 Task: Add Chocolate Gems to the cart.
Action: Mouse moved to (19, 79)
Screenshot: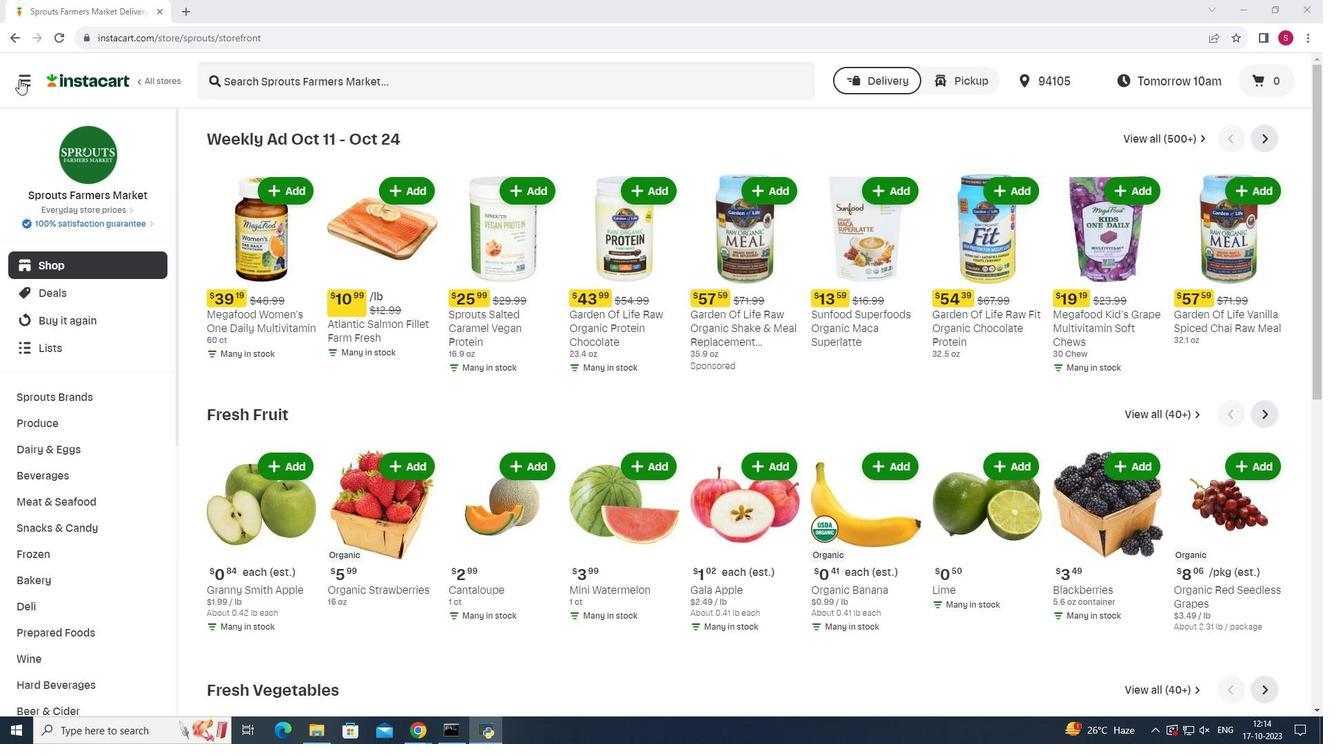 
Action: Mouse pressed left at (19, 79)
Screenshot: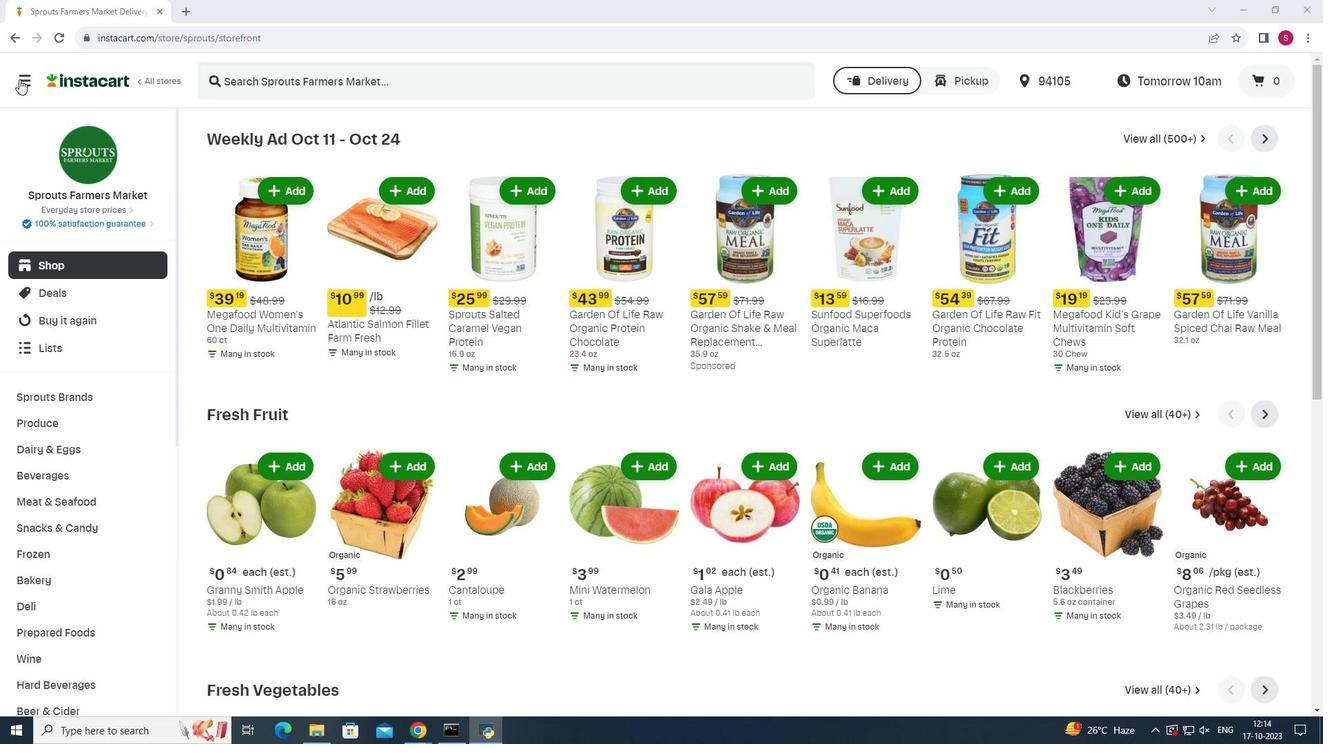 
Action: Mouse moved to (59, 359)
Screenshot: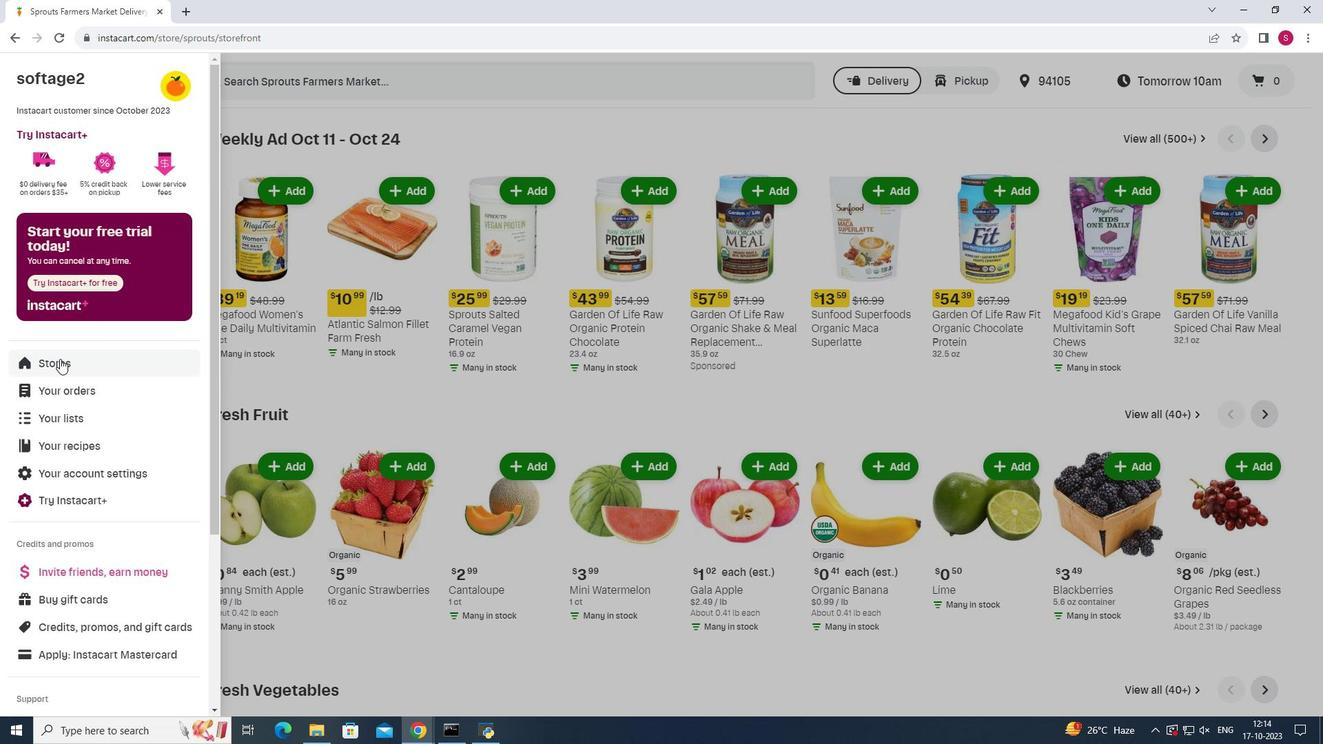 
Action: Mouse pressed left at (59, 359)
Screenshot: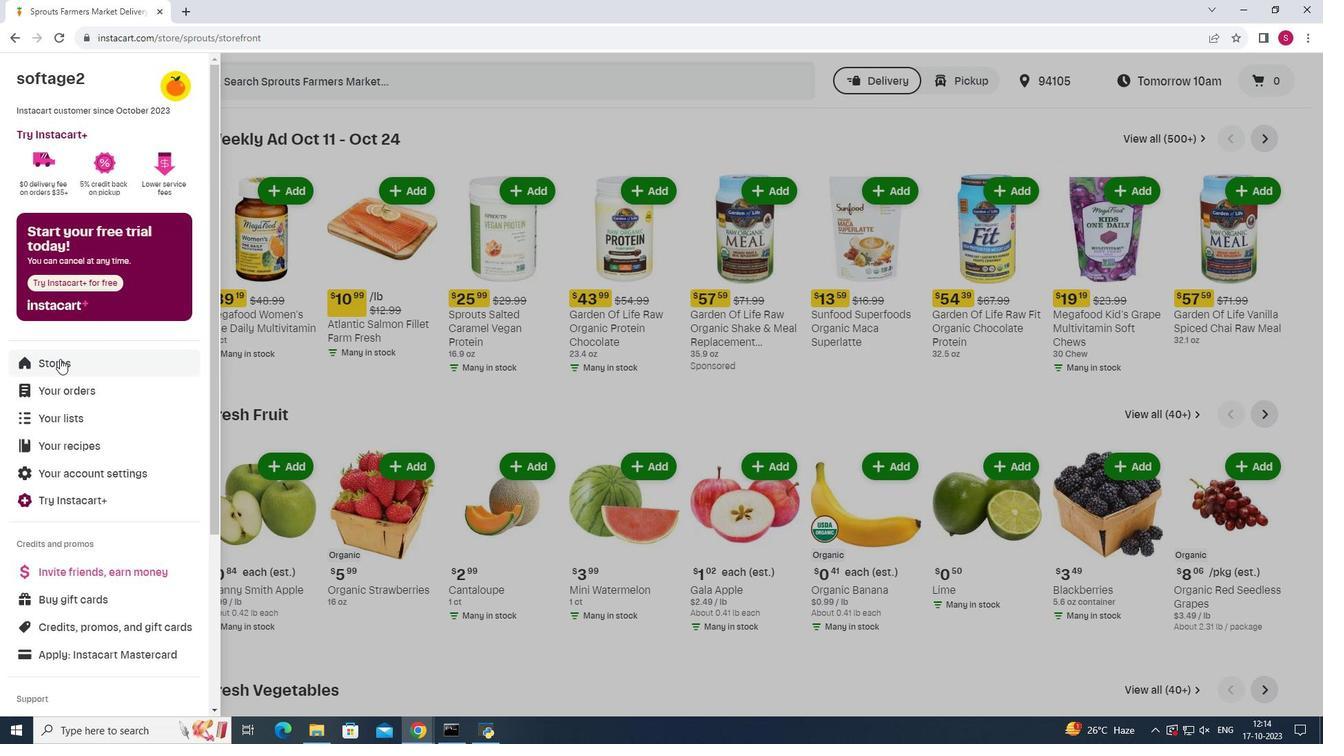 
Action: Mouse moved to (316, 127)
Screenshot: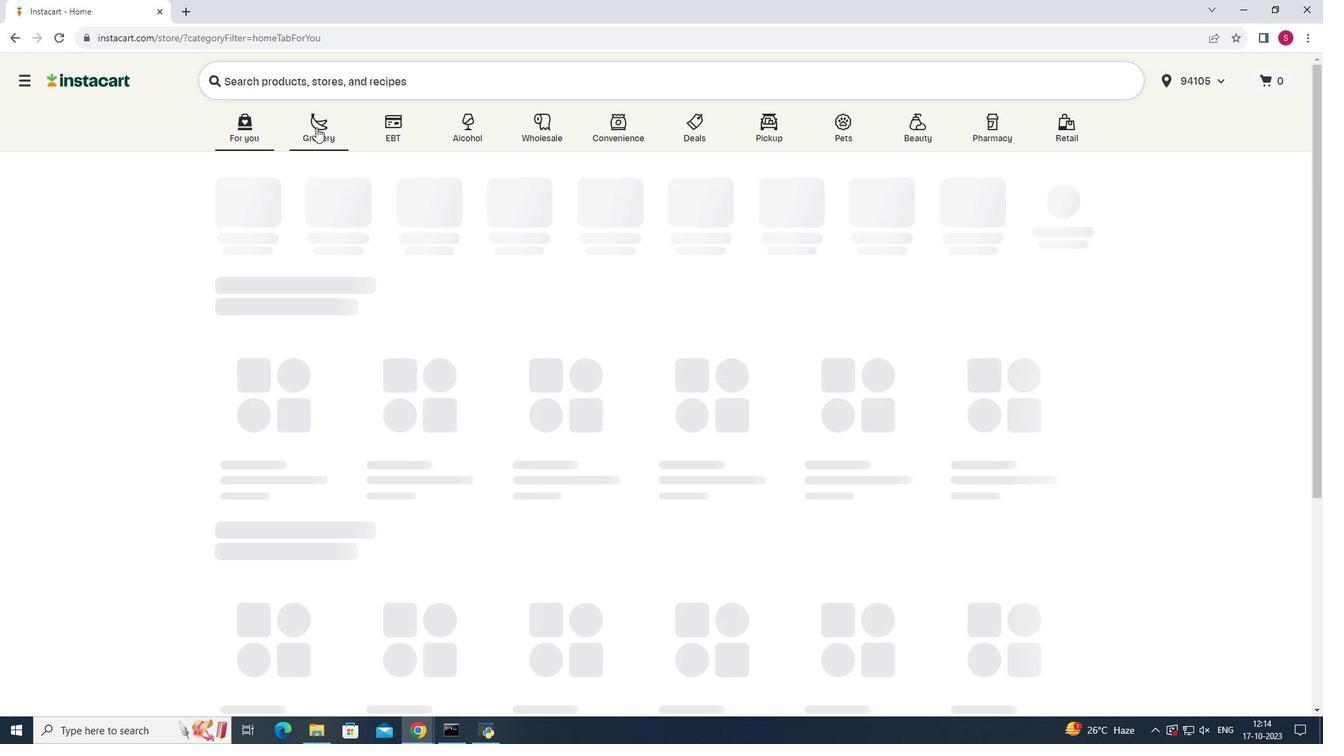 
Action: Mouse pressed left at (316, 127)
Screenshot: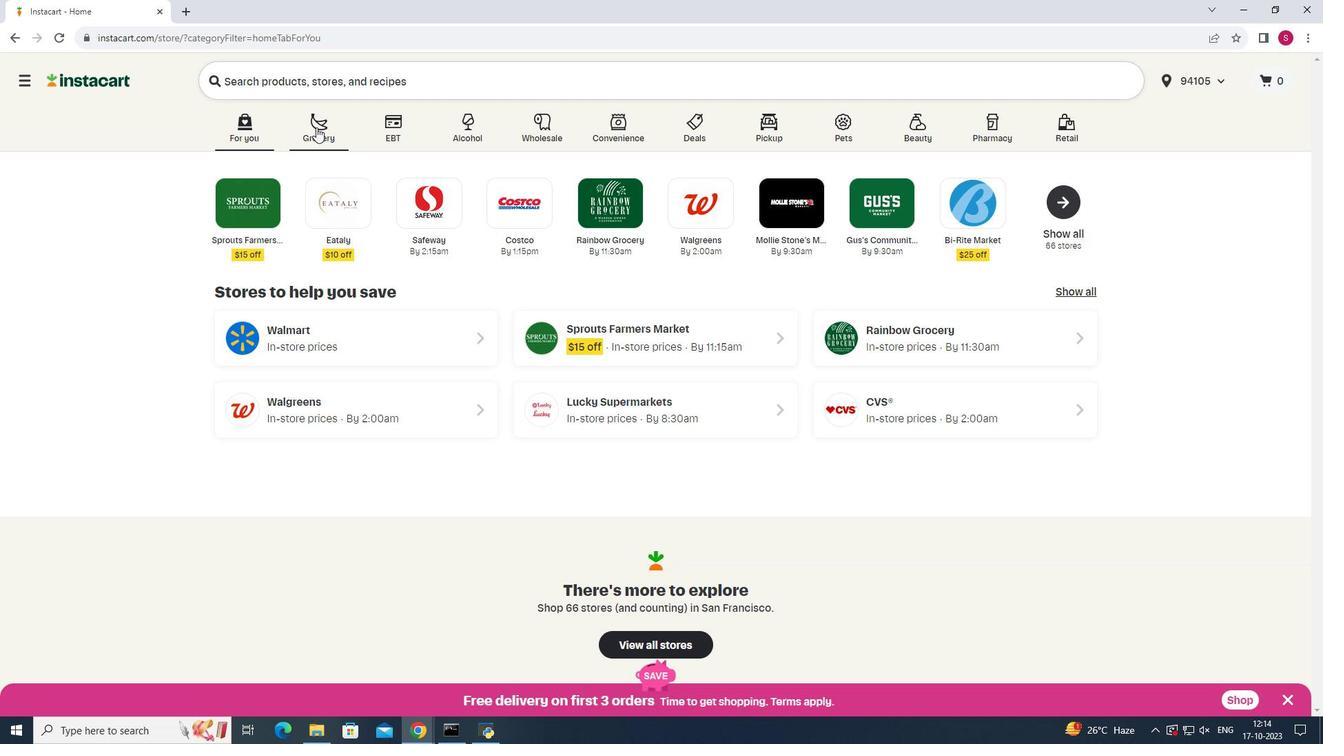 
Action: Mouse moved to (968, 193)
Screenshot: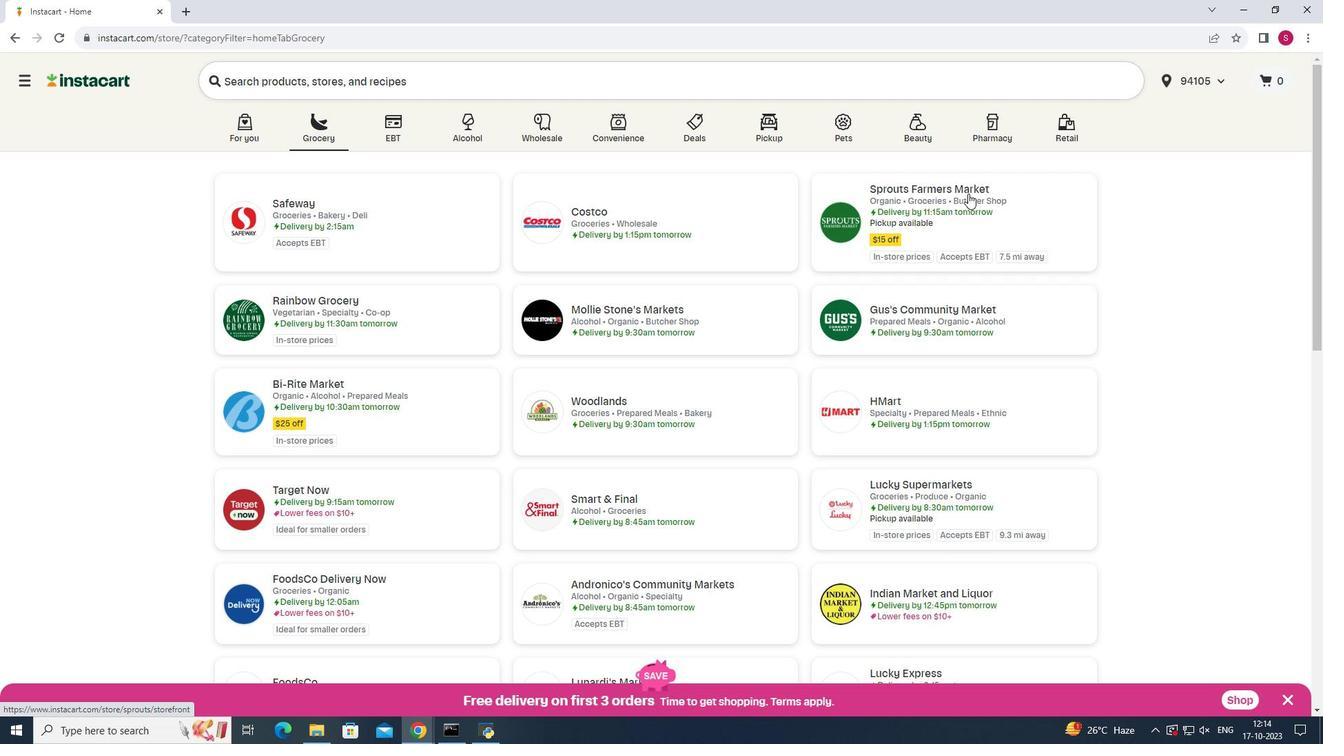 
Action: Mouse pressed left at (968, 193)
Screenshot: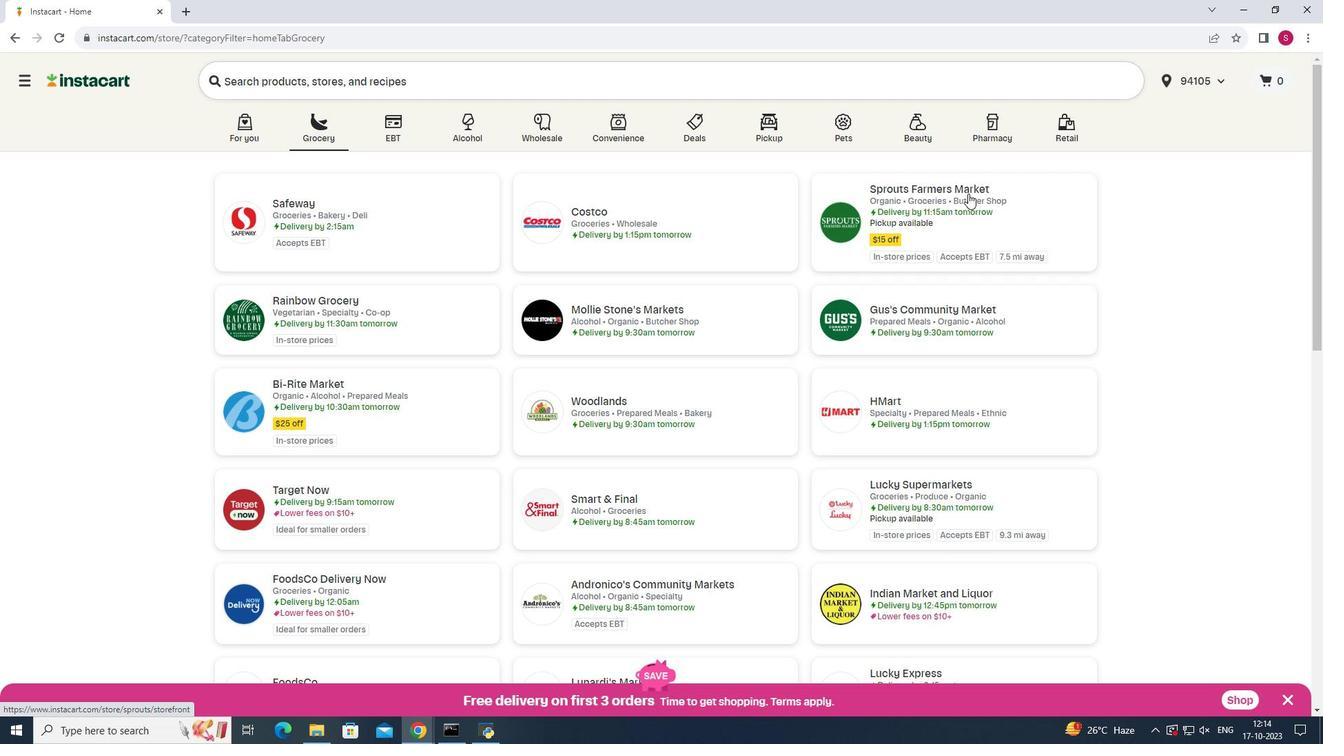 
Action: Mouse moved to (98, 525)
Screenshot: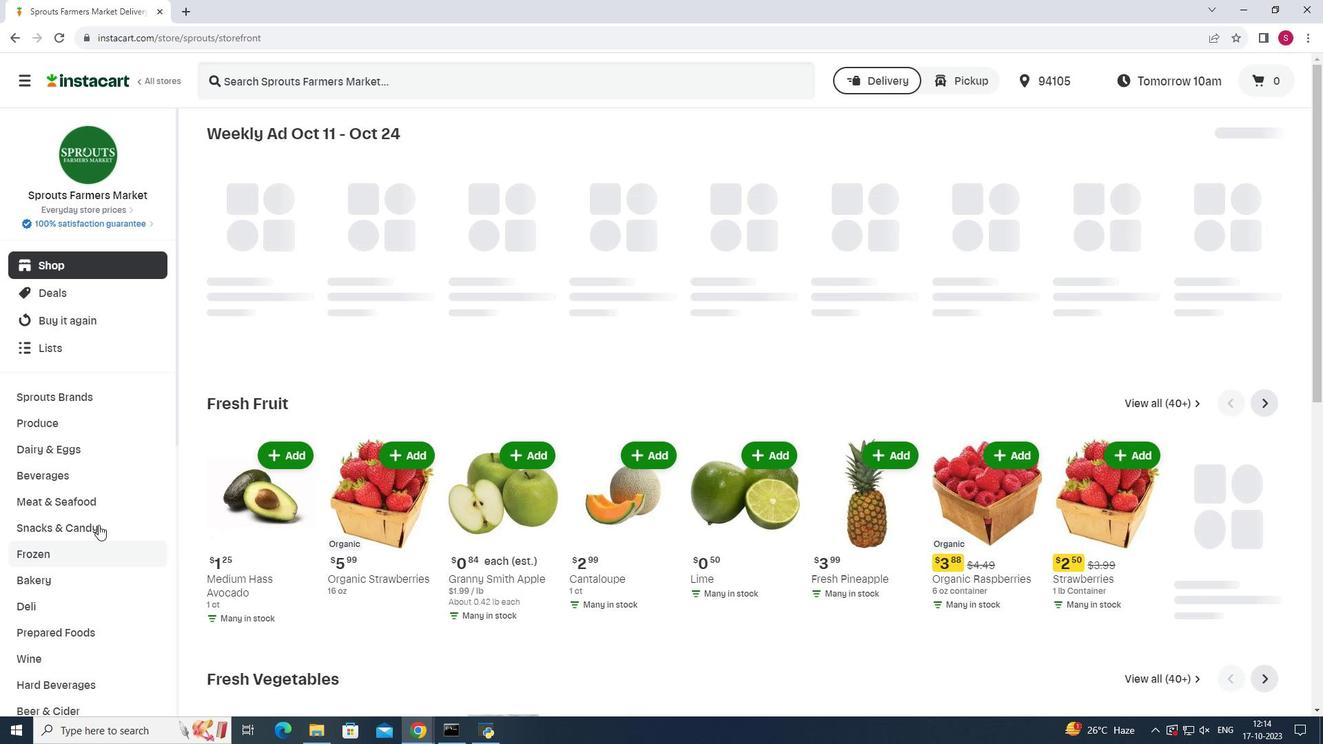 
Action: Mouse pressed left at (98, 525)
Screenshot: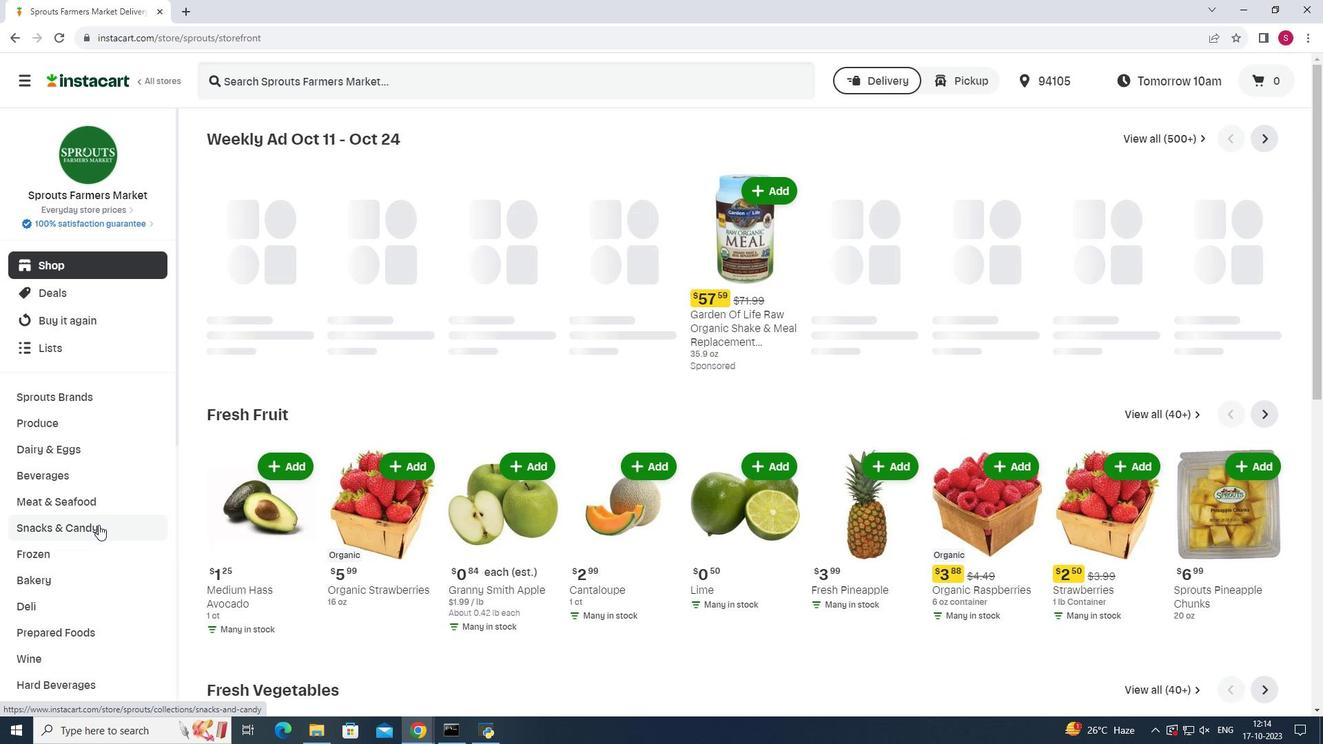 
Action: Mouse moved to (382, 166)
Screenshot: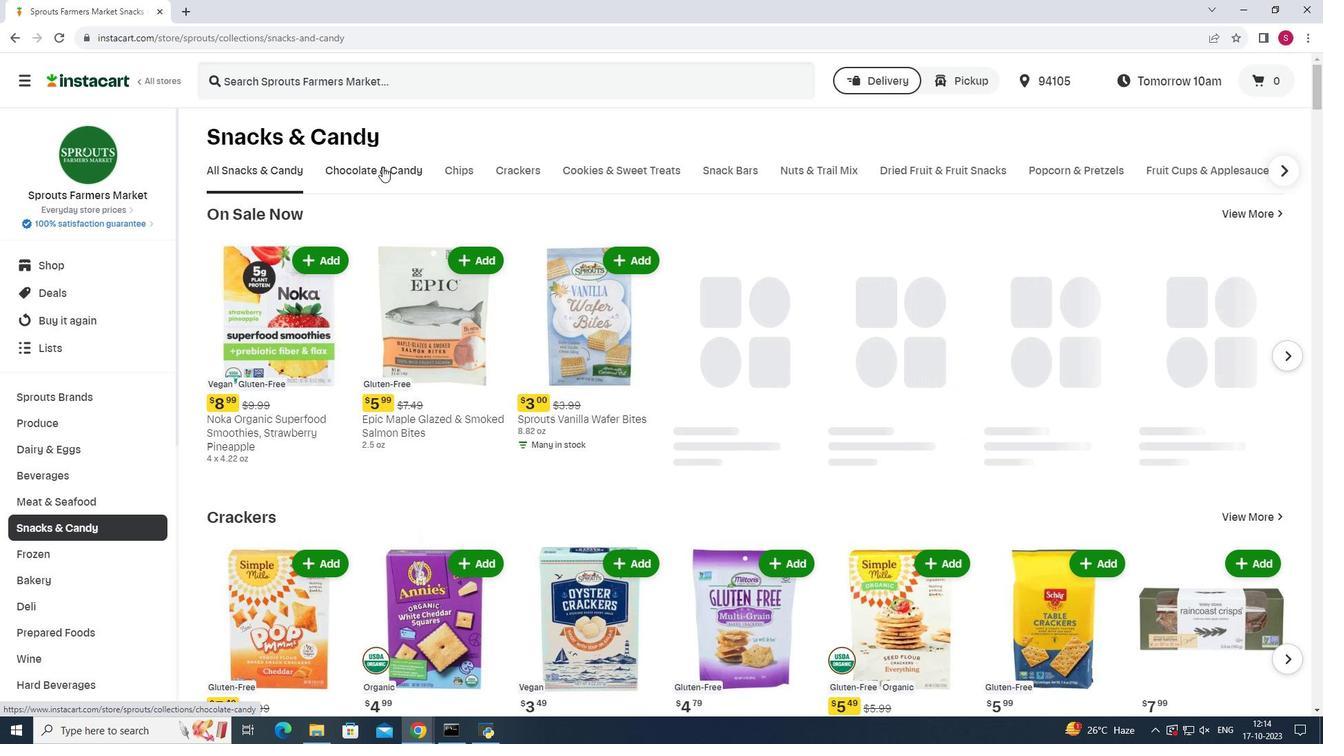 
Action: Mouse pressed left at (382, 166)
Screenshot: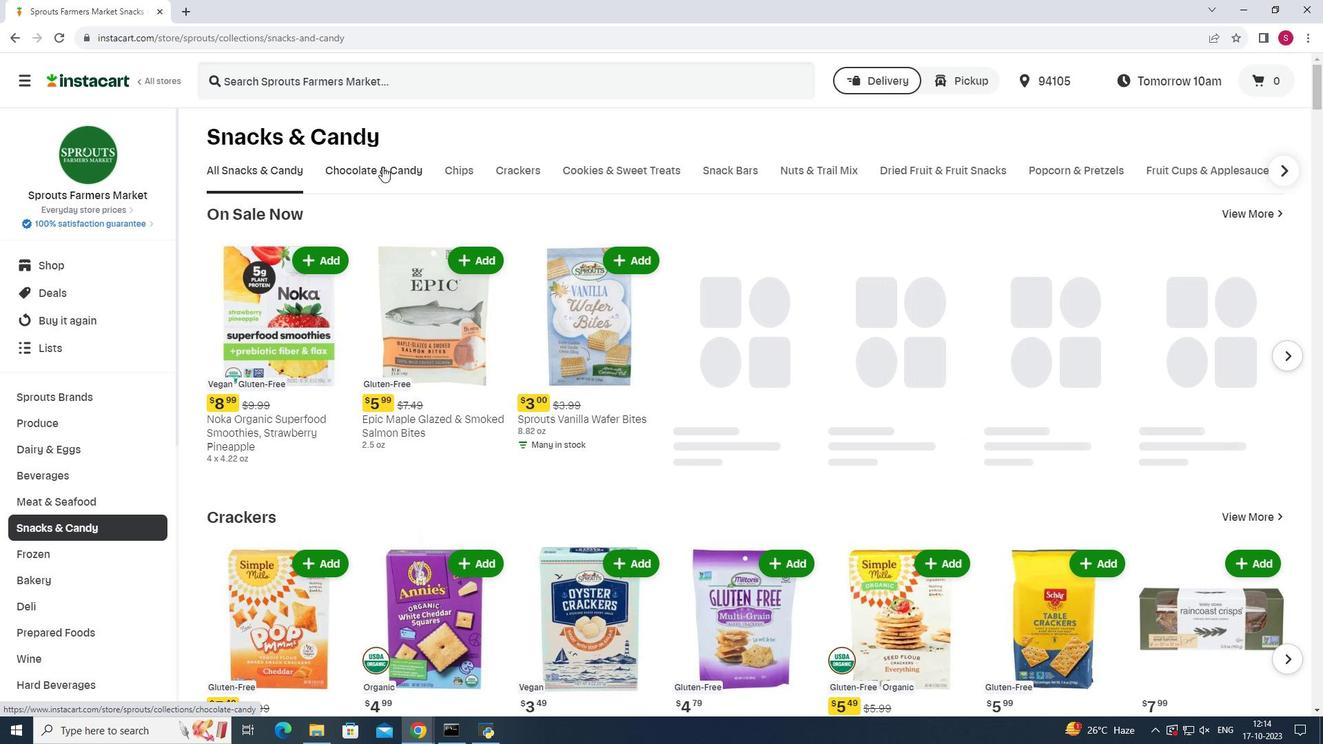 
Action: Mouse moved to (336, 228)
Screenshot: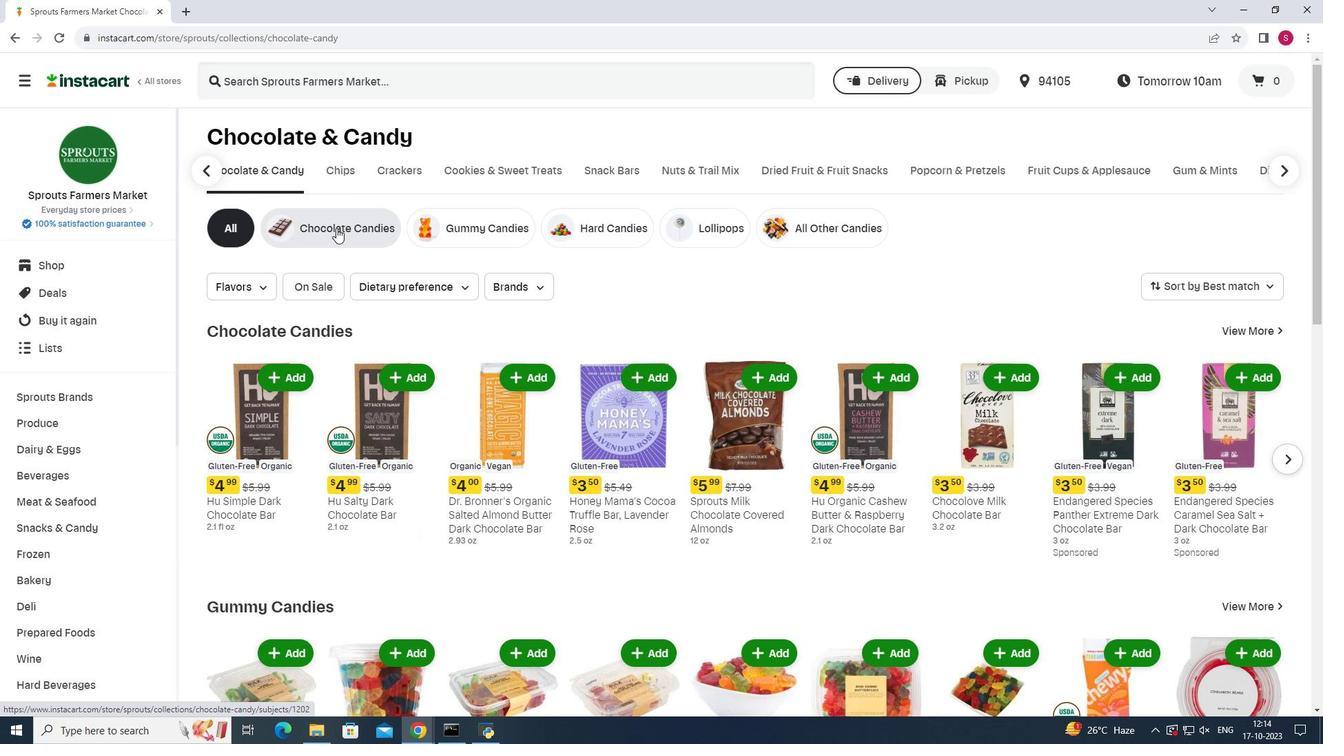 
Action: Mouse pressed left at (336, 228)
Screenshot: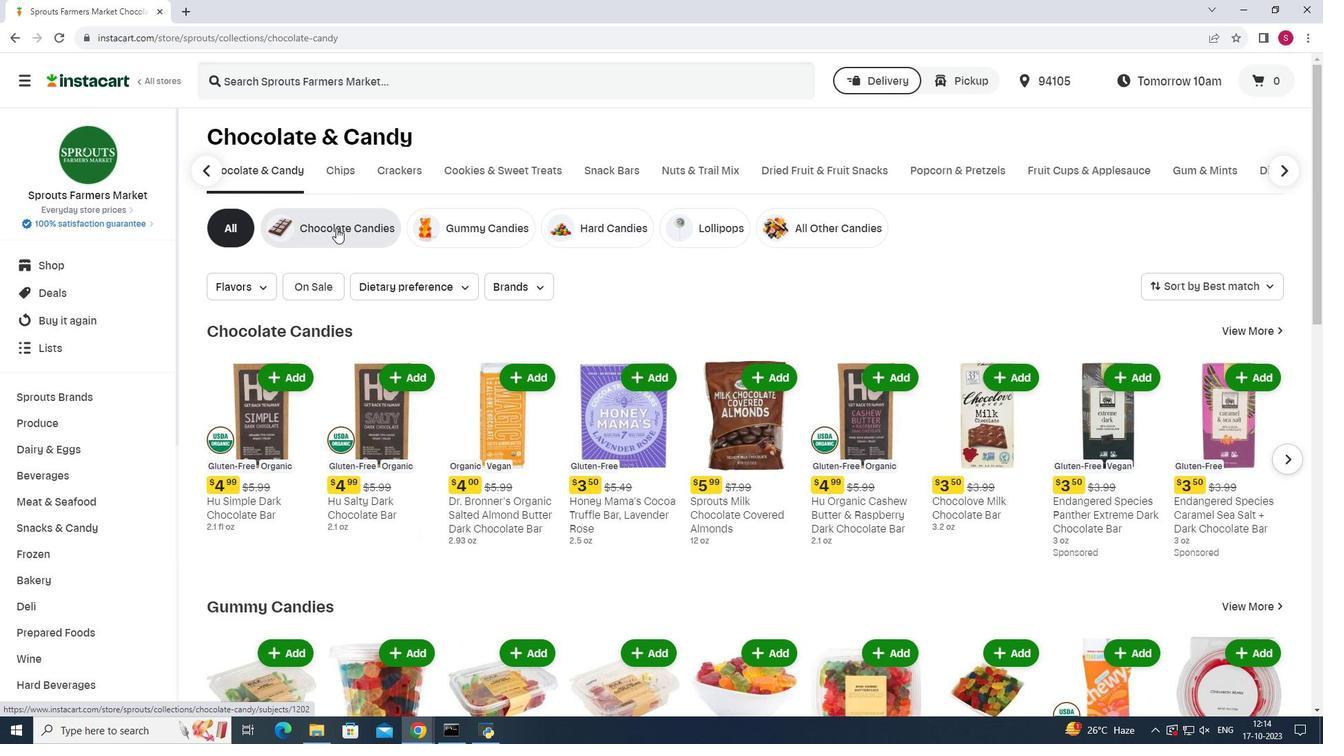 
Action: Mouse moved to (576, 77)
Screenshot: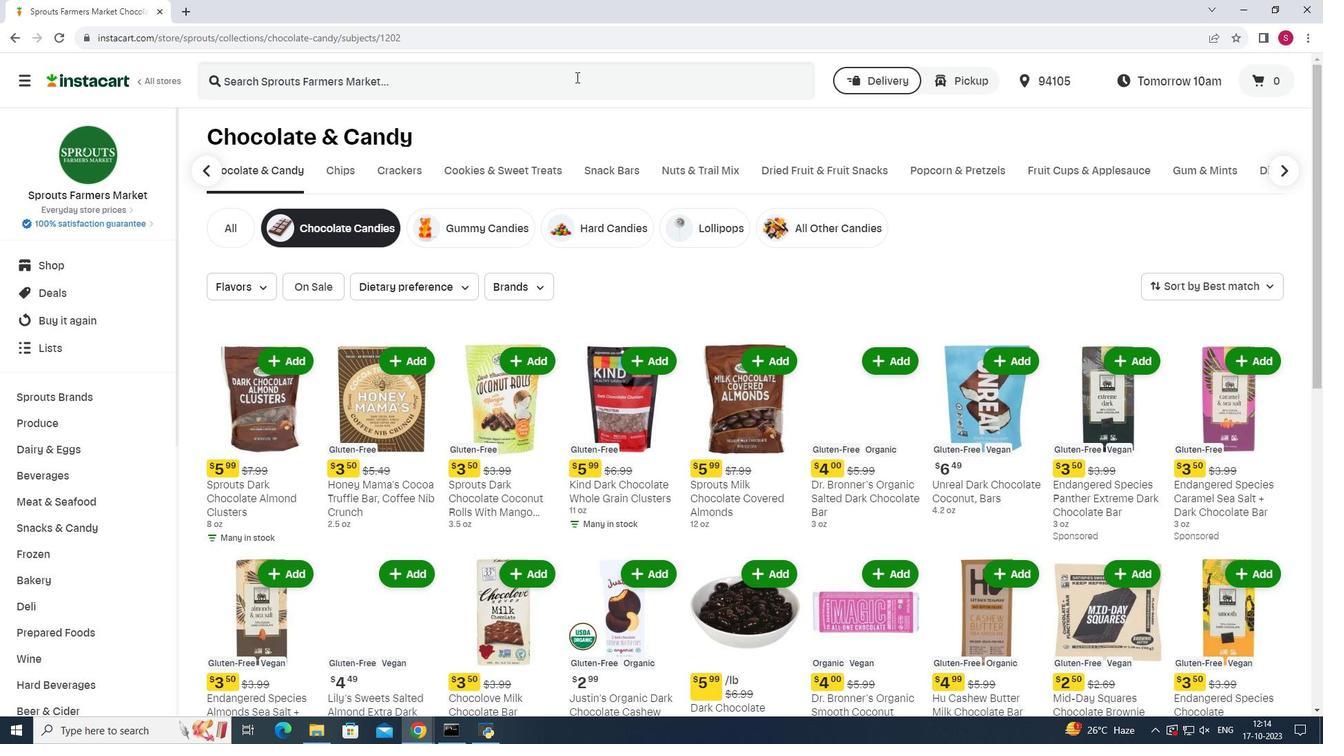 
Action: Mouse pressed left at (576, 77)
Screenshot: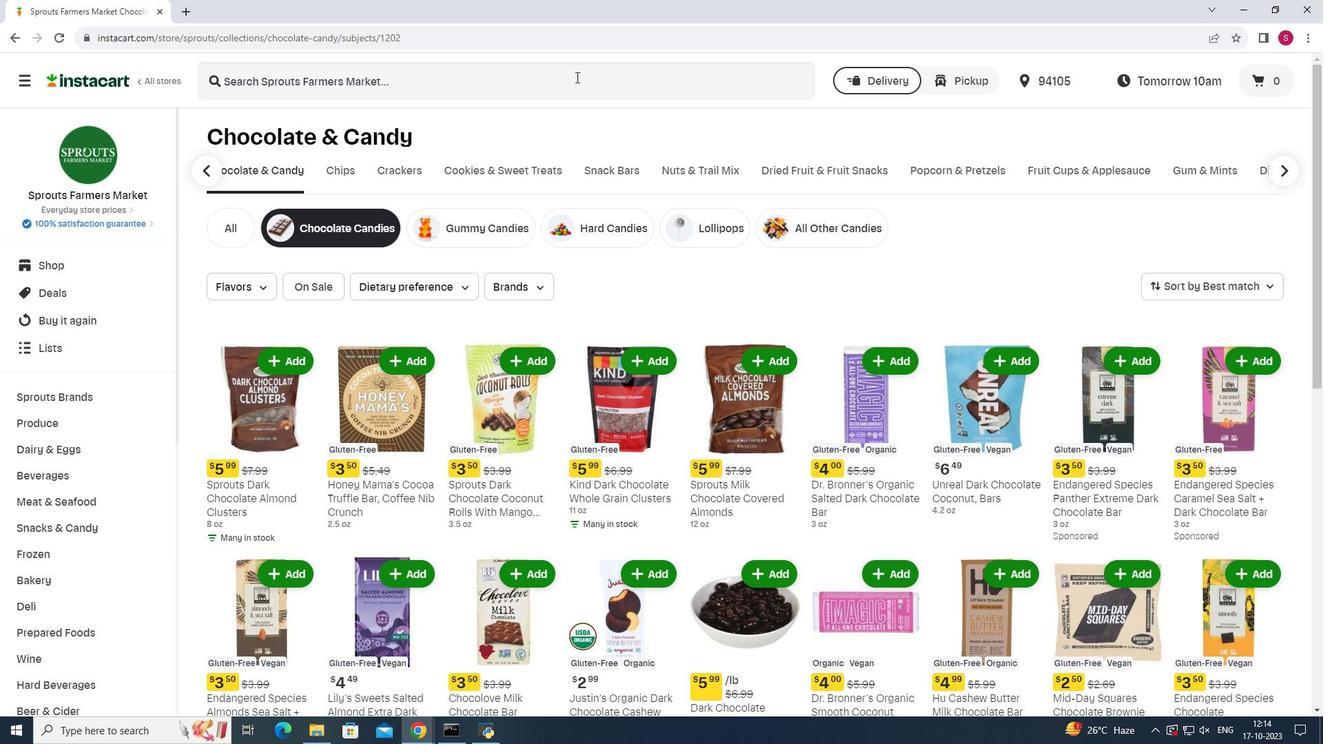 
Action: Mouse moved to (575, 77)
Screenshot: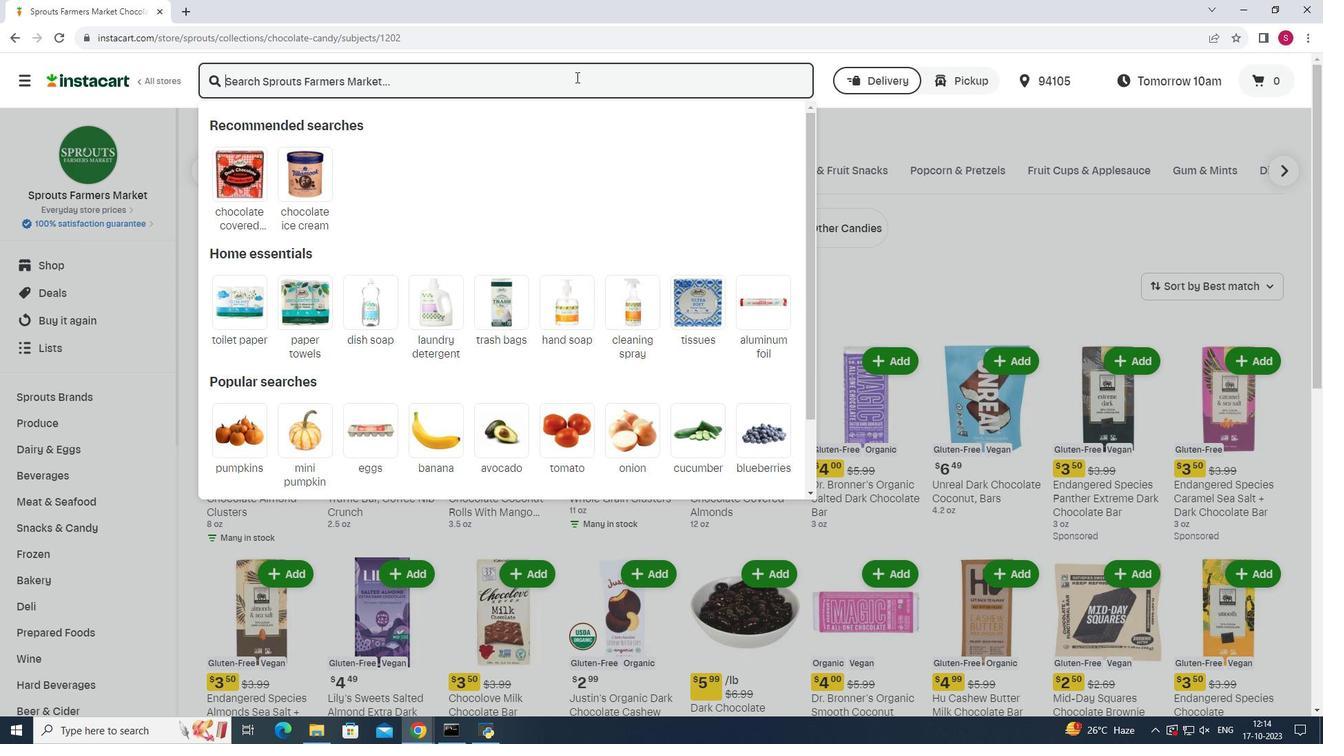
Action: Key pressed <Key.shift><Key.shift>Chocolate<Key.space><Key.shift>Gems<Key.enter>
Screenshot: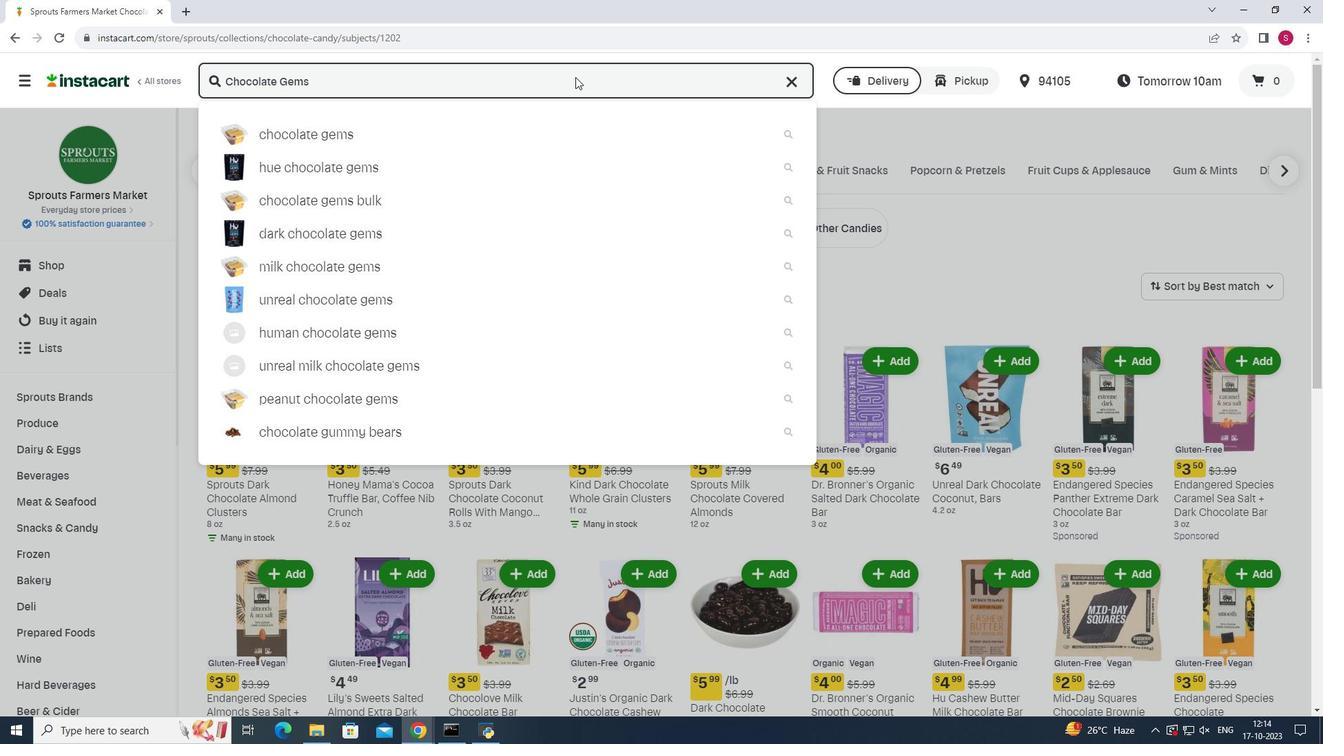 
Action: Mouse moved to (1081, 360)
Screenshot: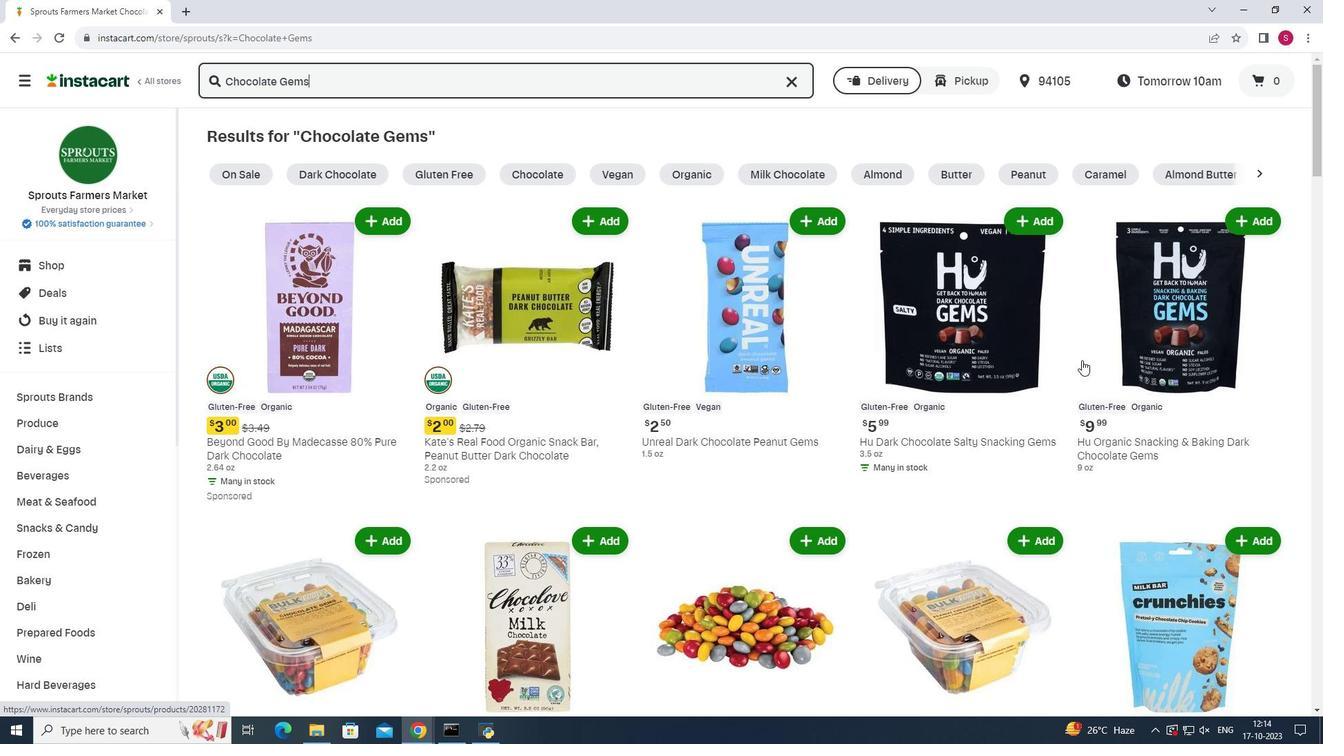 
Action: Mouse scrolled (1081, 359) with delta (0, 0)
Screenshot: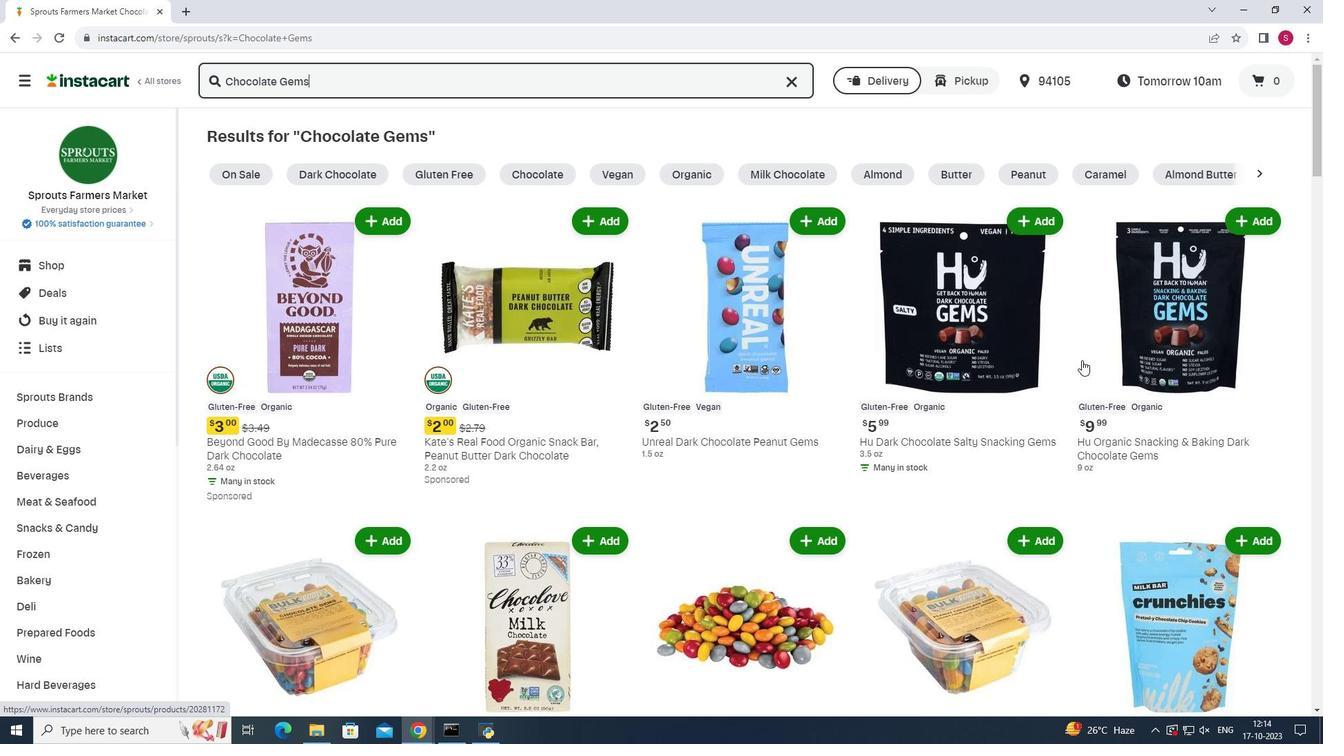 
Action: Mouse scrolled (1081, 359) with delta (0, 0)
Screenshot: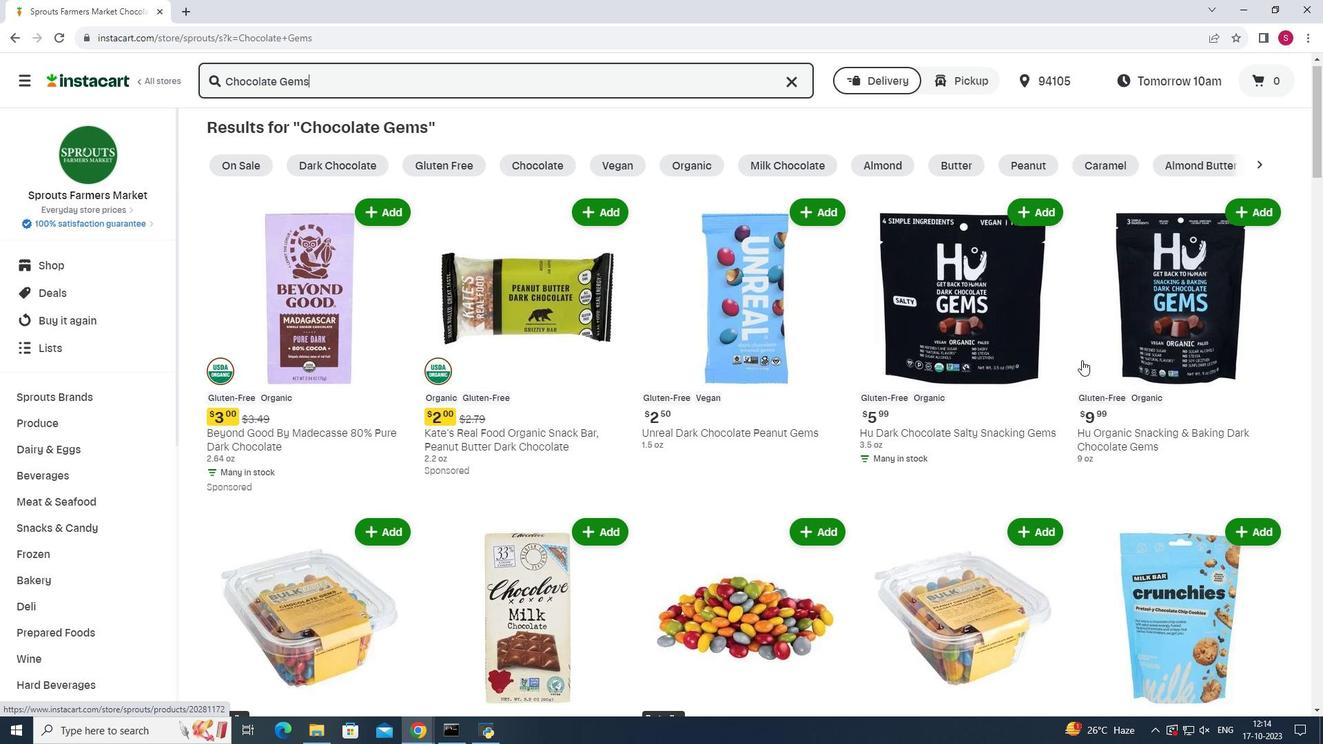 
Action: Mouse scrolled (1081, 359) with delta (0, 0)
Screenshot: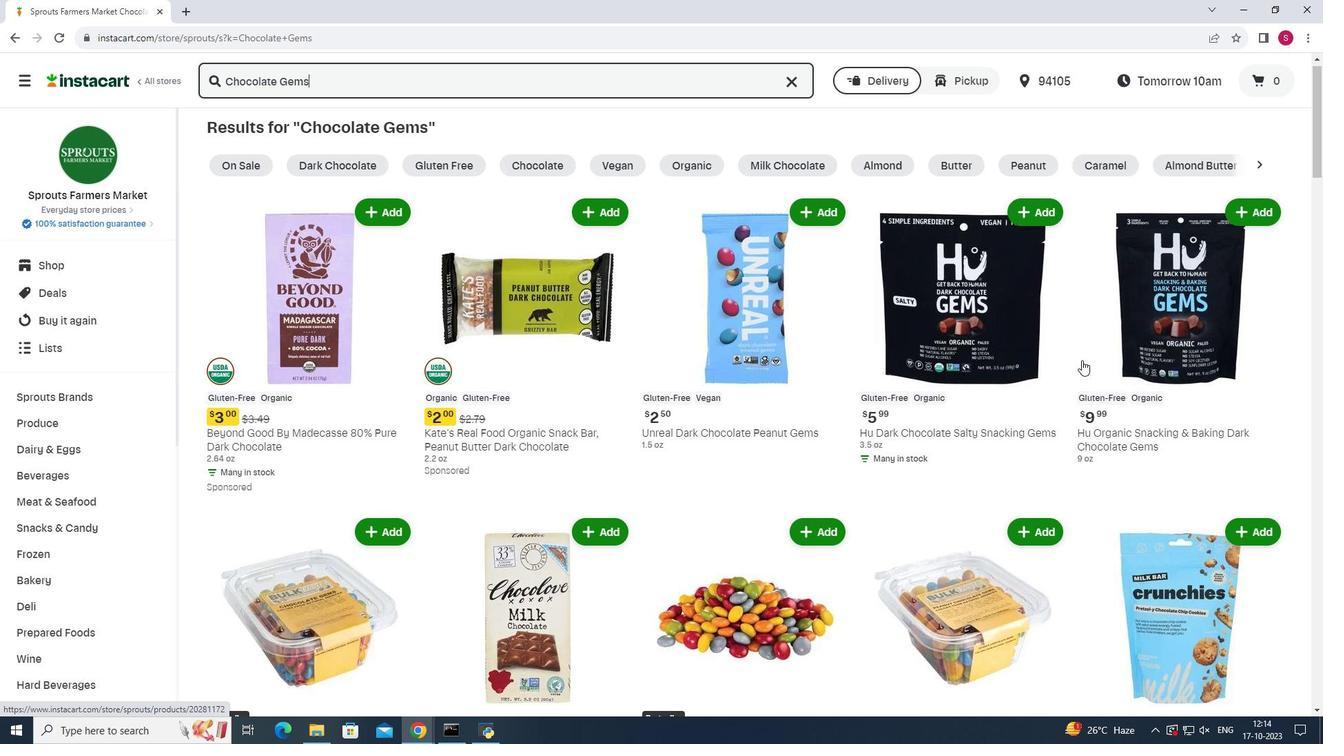 
Action: Mouse scrolled (1081, 359) with delta (0, 0)
Screenshot: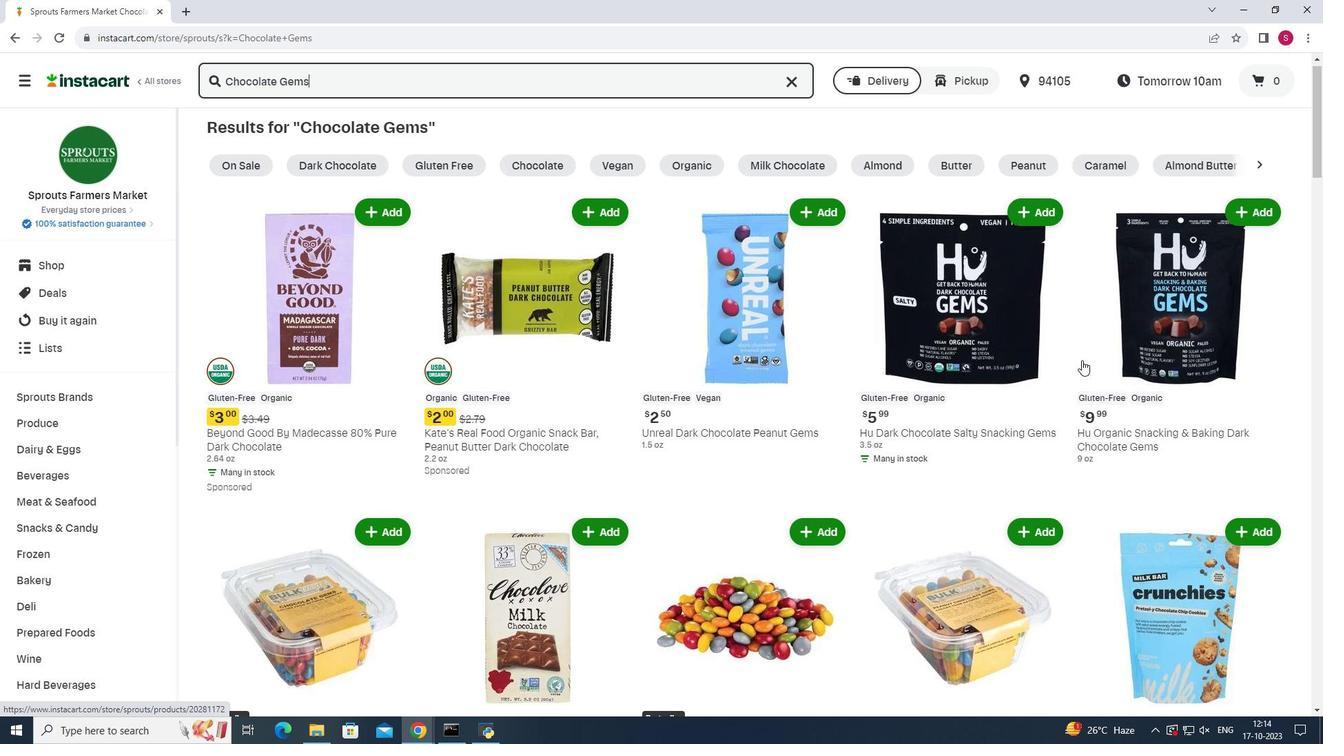 
Action: Mouse scrolled (1081, 359) with delta (0, 0)
Screenshot: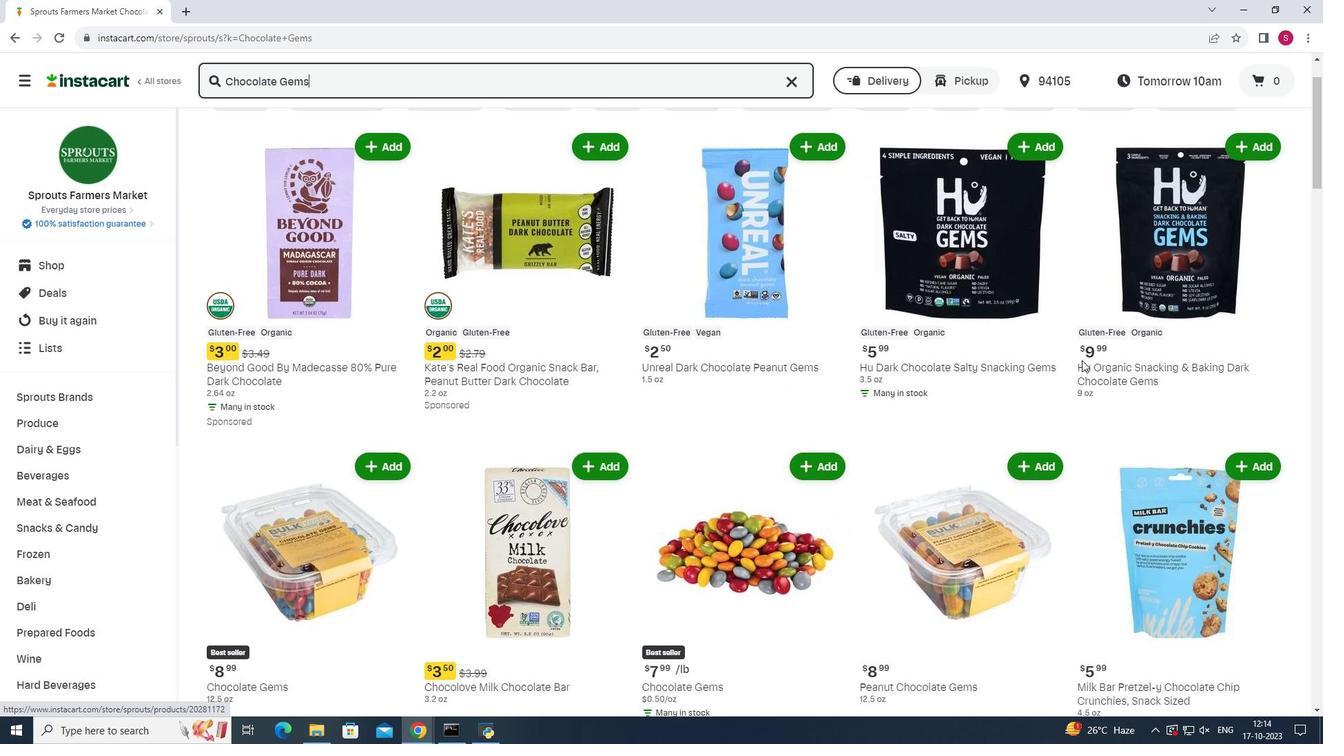 
Action: Mouse moved to (390, 197)
Screenshot: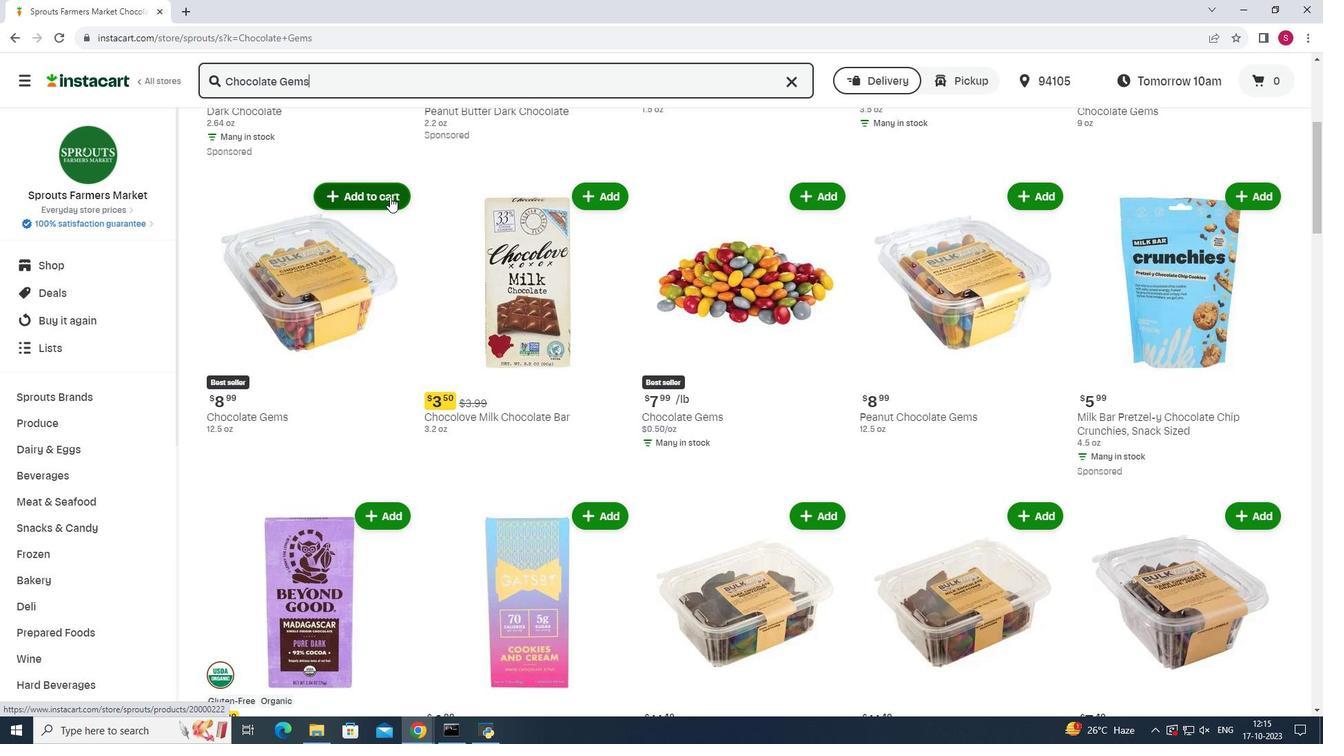 
Action: Mouse pressed left at (390, 197)
Screenshot: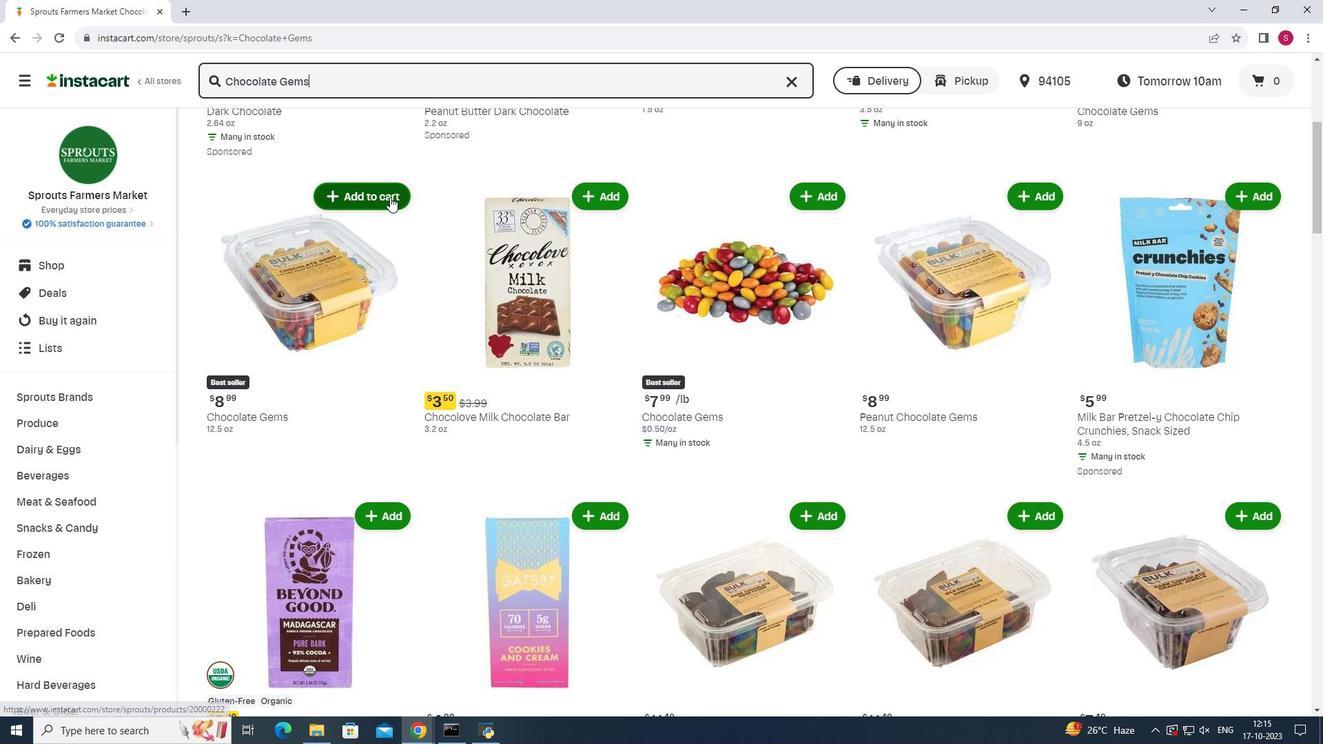 
Action: Mouse moved to (883, 270)
Screenshot: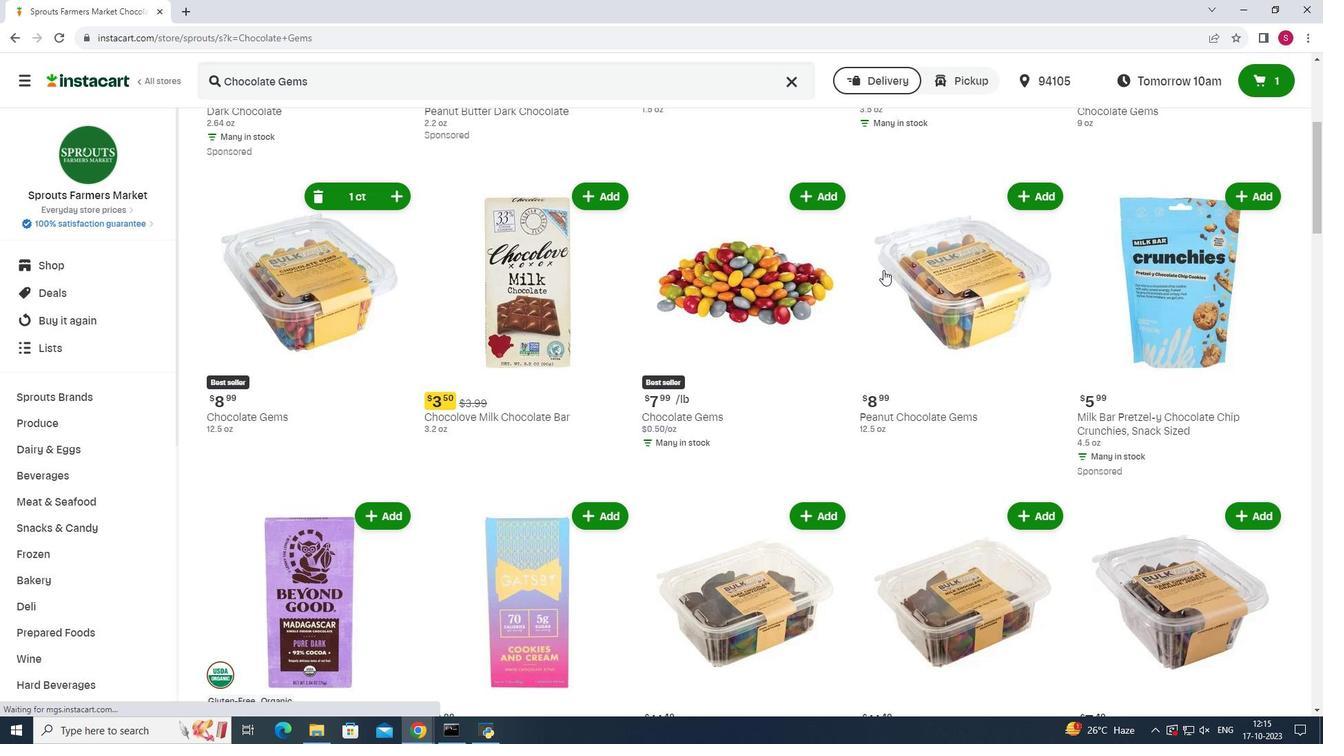
